Task: Add Goodness Grape Sauvignon Blanc to the cart.
Action: Mouse moved to (805, 272)
Screenshot: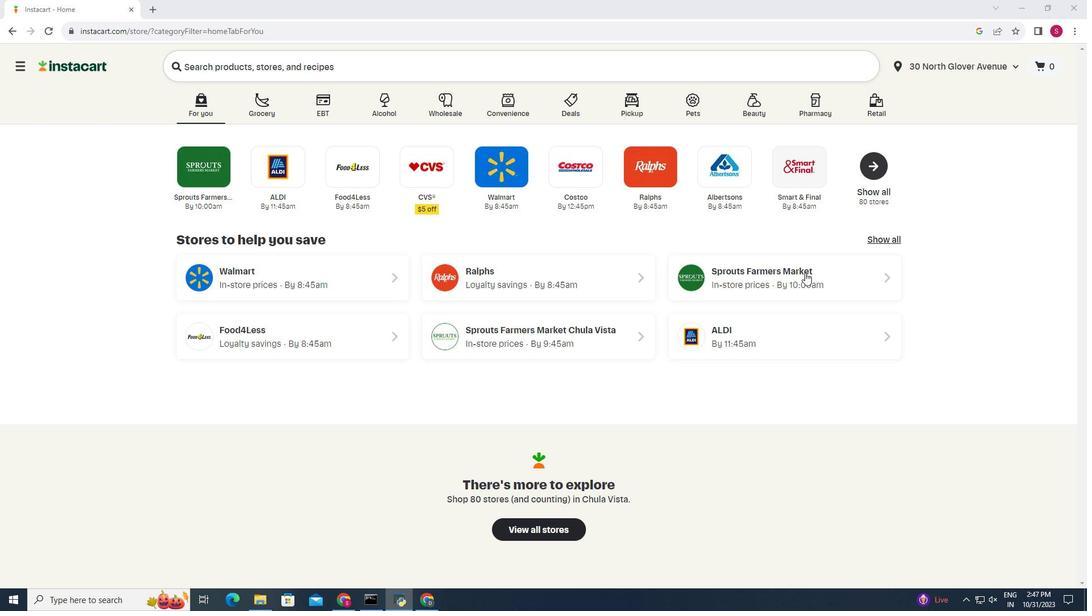 
Action: Mouse pressed left at (805, 272)
Screenshot: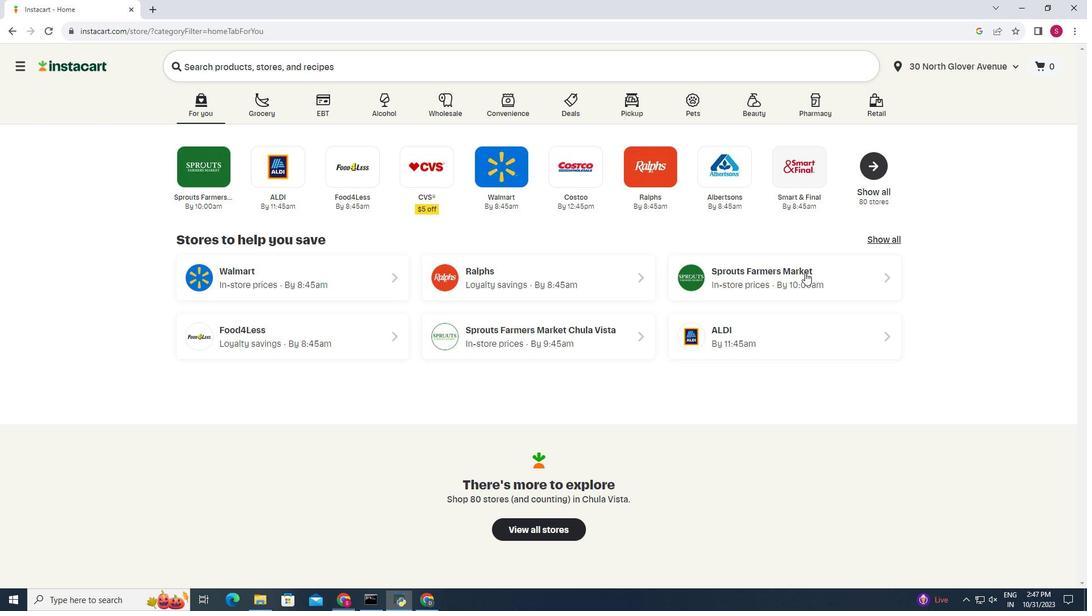 
Action: Mouse moved to (41, 545)
Screenshot: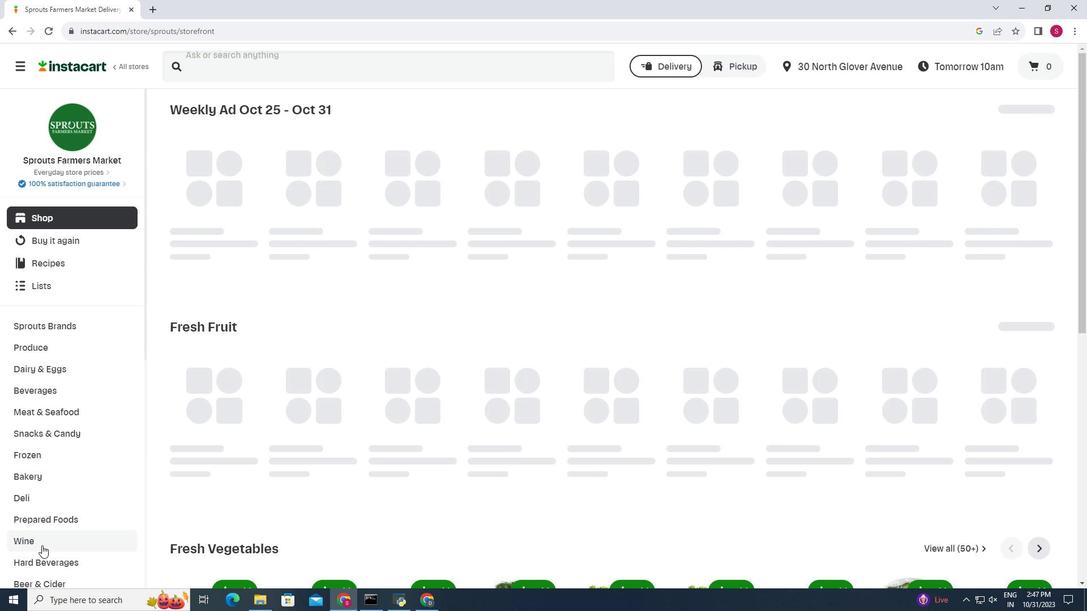 
Action: Mouse pressed left at (41, 545)
Screenshot: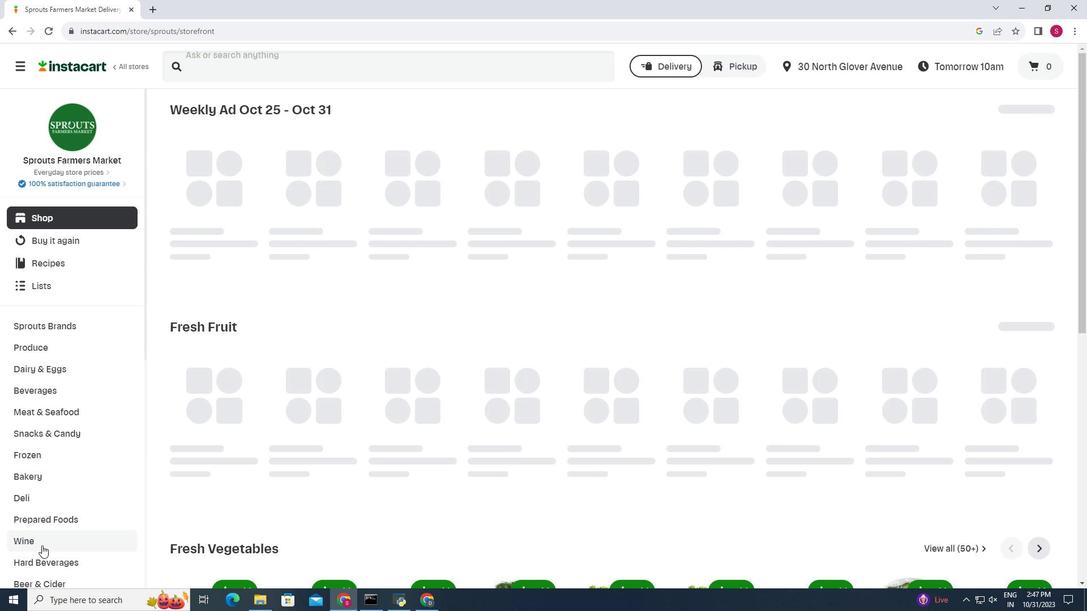 
Action: Mouse moved to (298, 266)
Screenshot: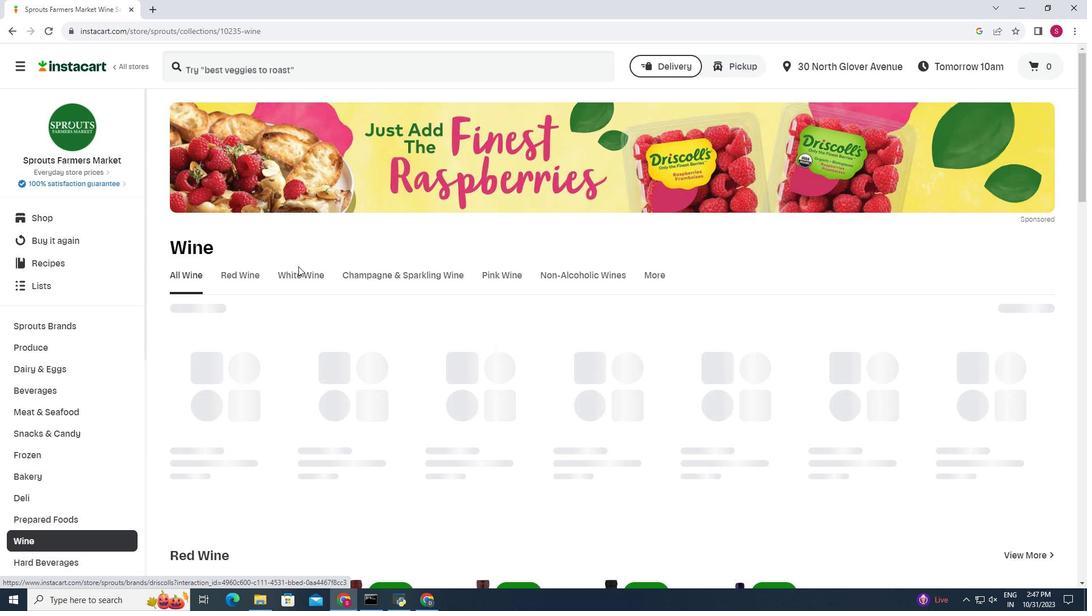 
Action: Mouse pressed left at (298, 266)
Screenshot: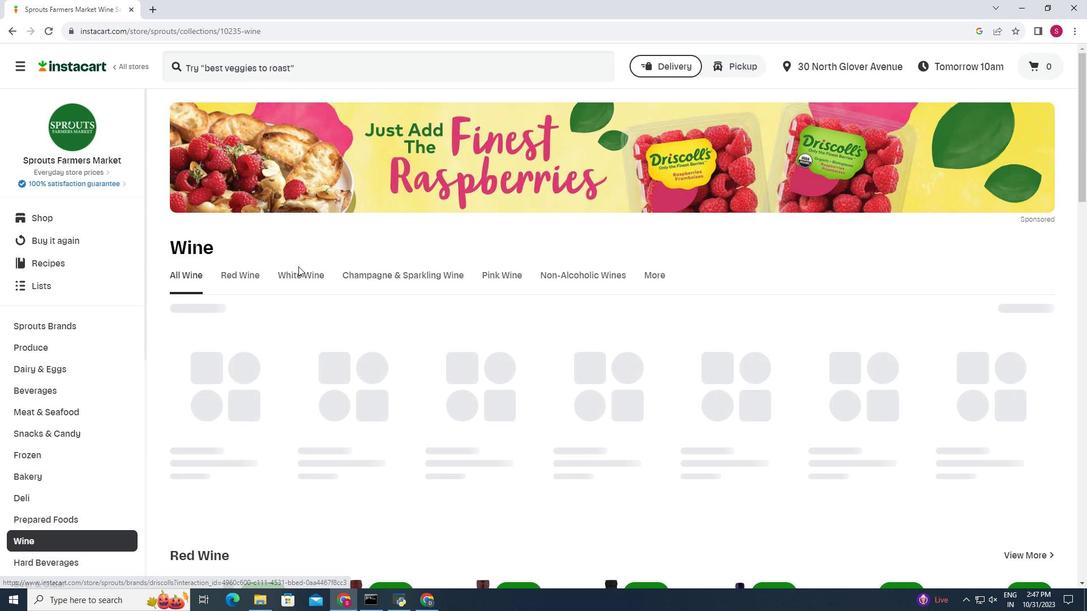 
Action: Mouse moved to (296, 274)
Screenshot: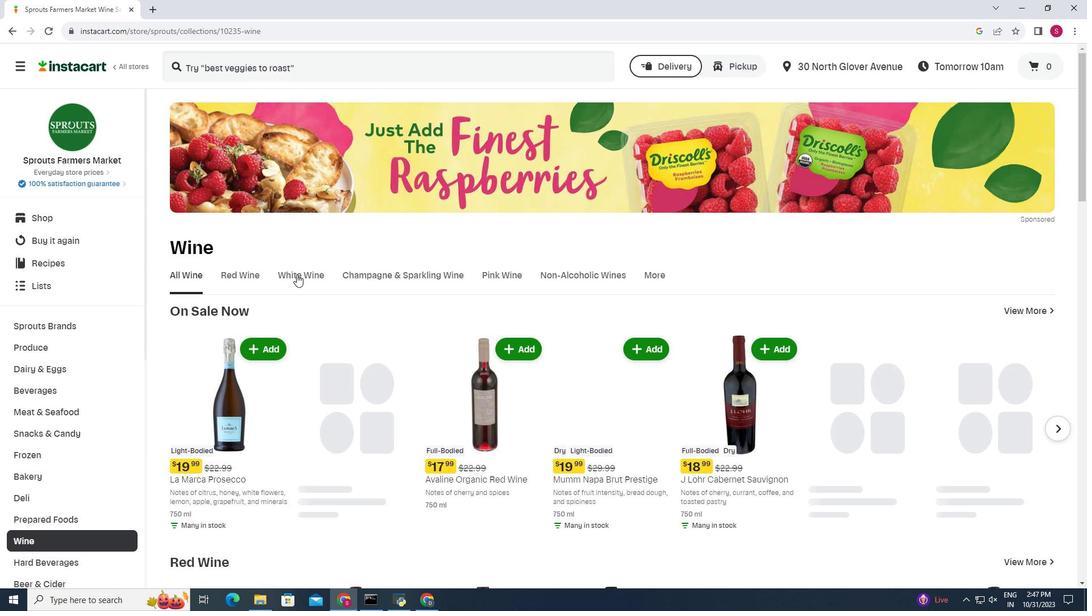 
Action: Mouse pressed left at (296, 274)
Screenshot: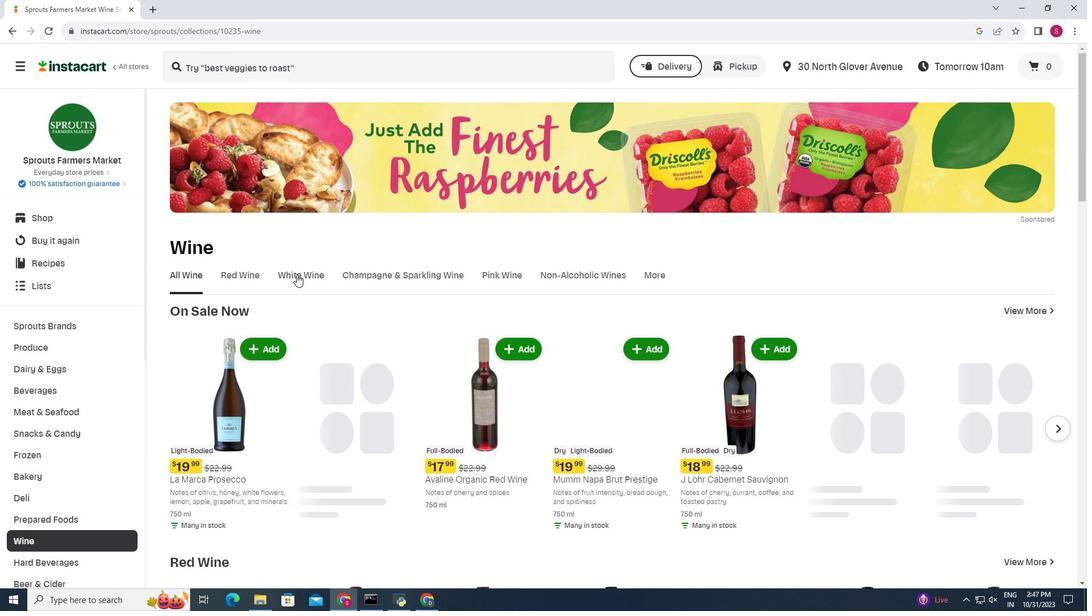
Action: Mouse moved to (299, 199)
Screenshot: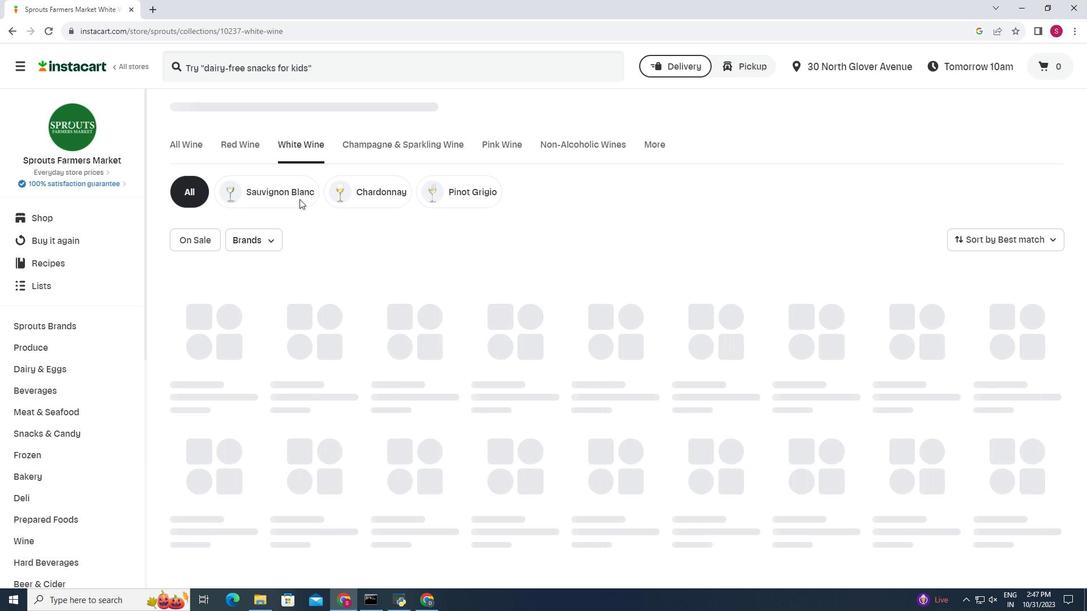 
Action: Mouse pressed left at (299, 199)
Screenshot: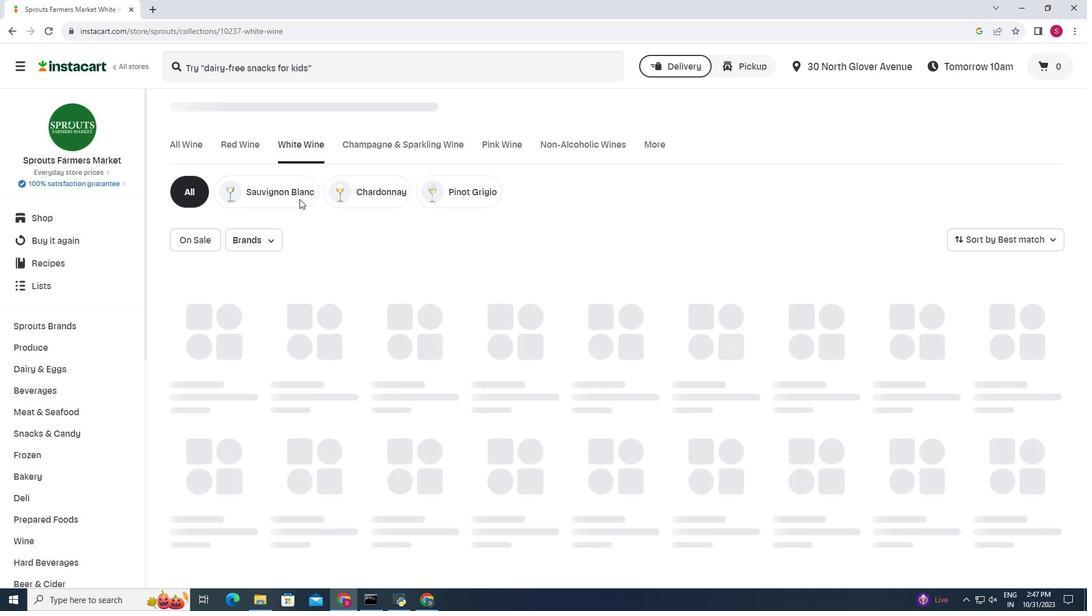 
Action: Mouse moved to (325, 408)
Screenshot: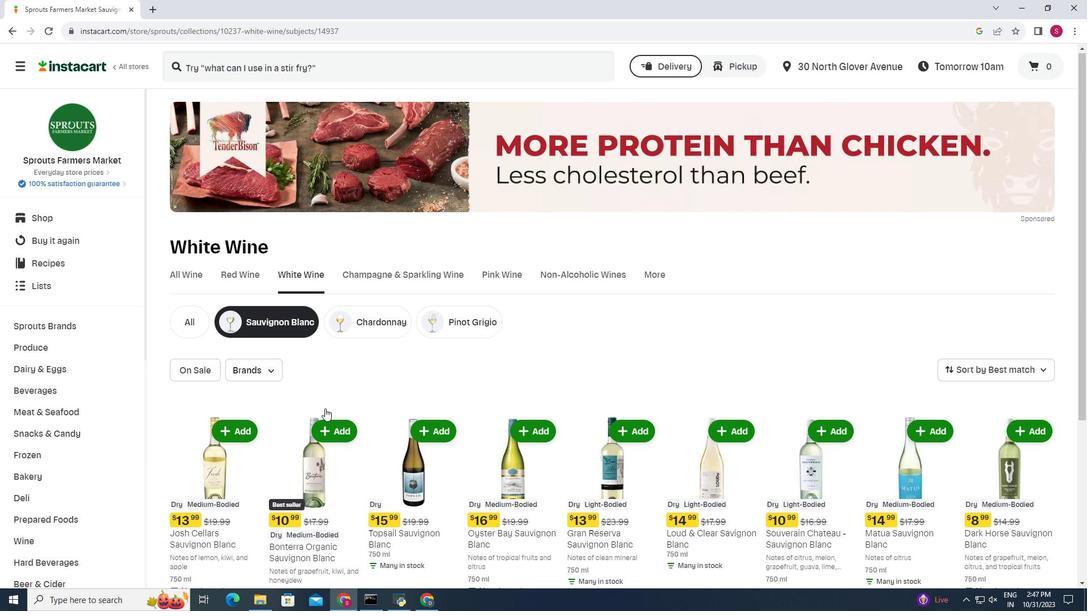 
Action: Mouse scrolled (325, 408) with delta (0, 0)
Screenshot: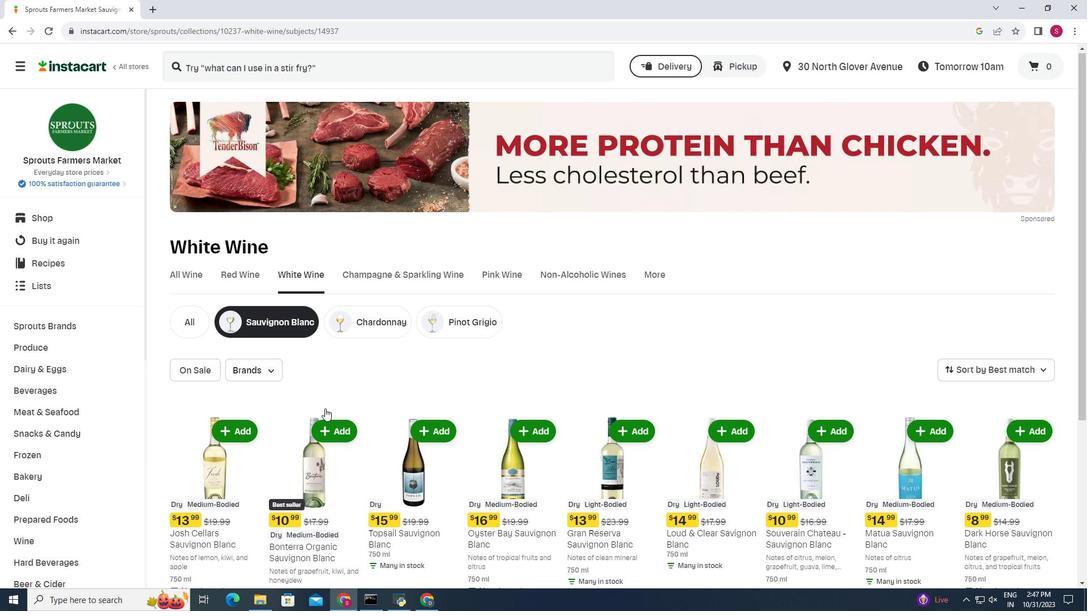 
Action: Mouse moved to (325, 408)
Screenshot: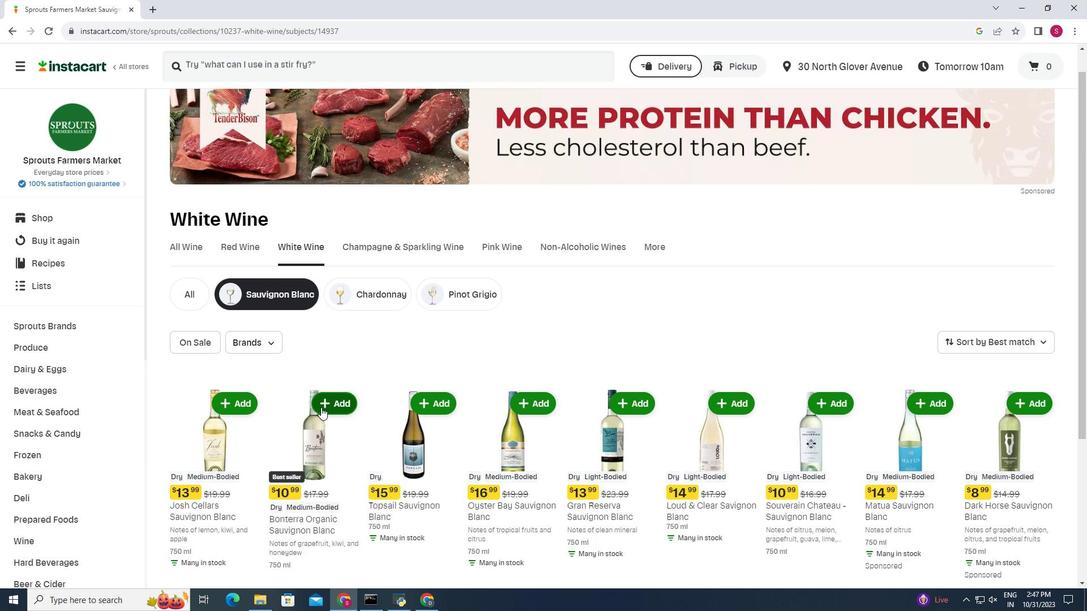 
Action: Mouse scrolled (325, 408) with delta (0, 0)
Screenshot: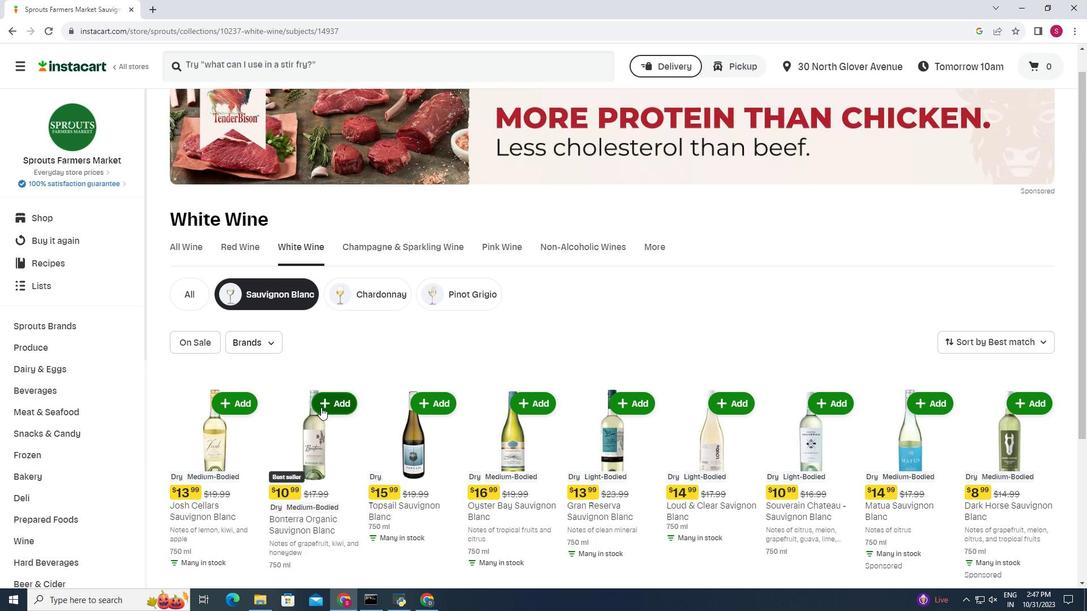 
Action: Mouse moved to (292, 403)
Screenshot: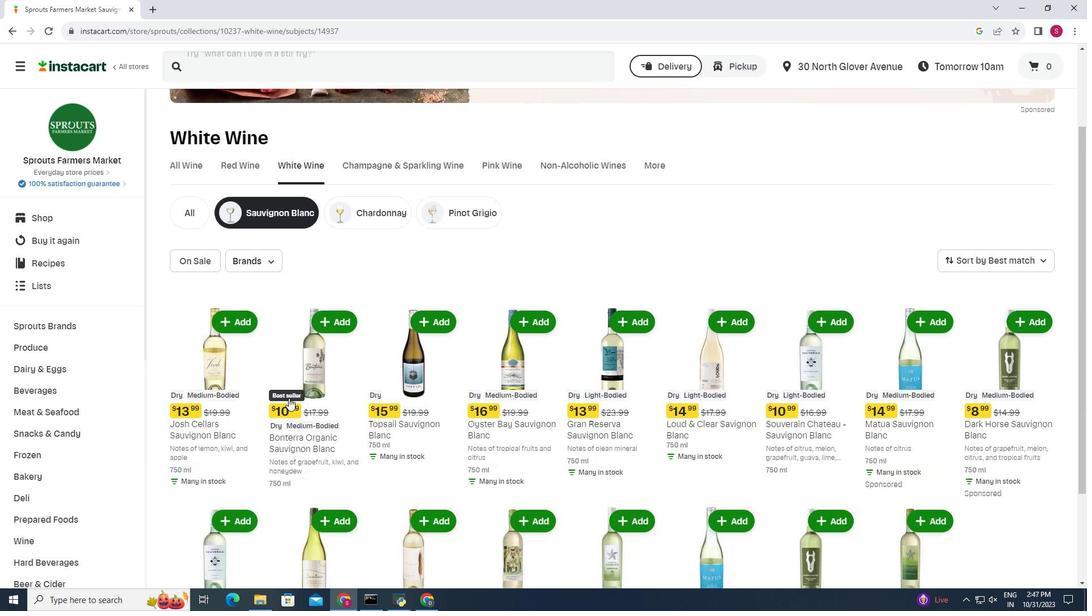 
Action: Mouse scrolled (292, 402) with delta (0, 0)
Screenshot: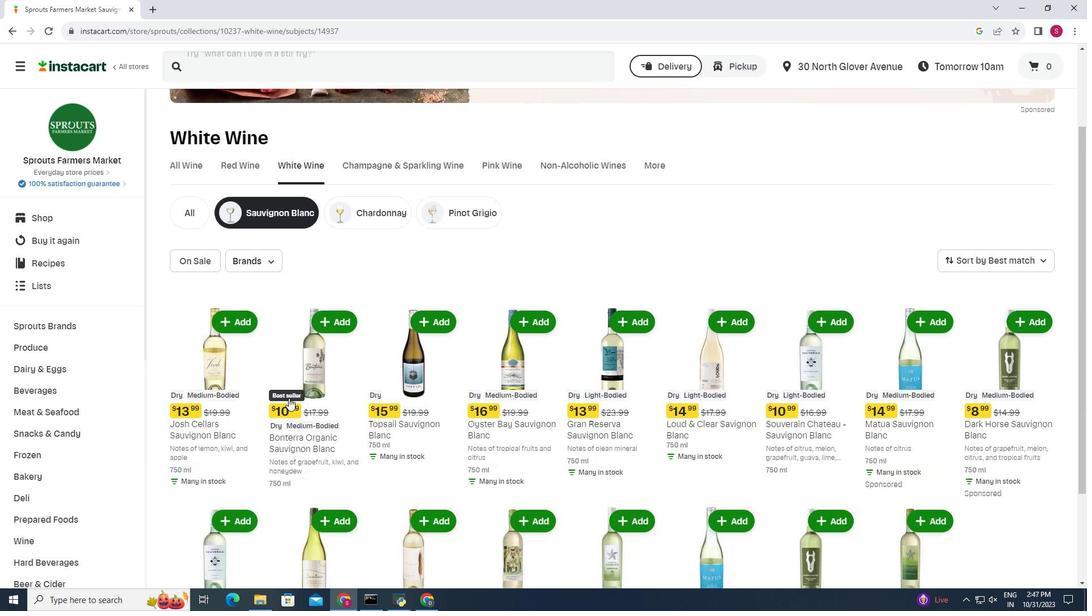 
Action: Mouse moved to (1006, 360)
Screenshot: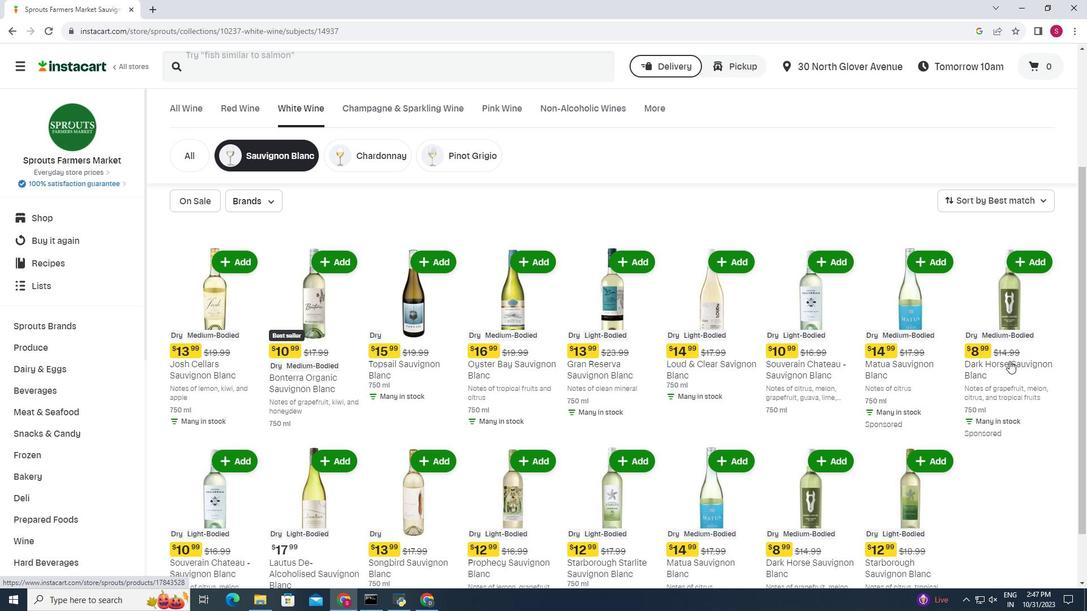 
Action: Mouse scrolled (1006, 360) with delta (0, 0)
Screenshot: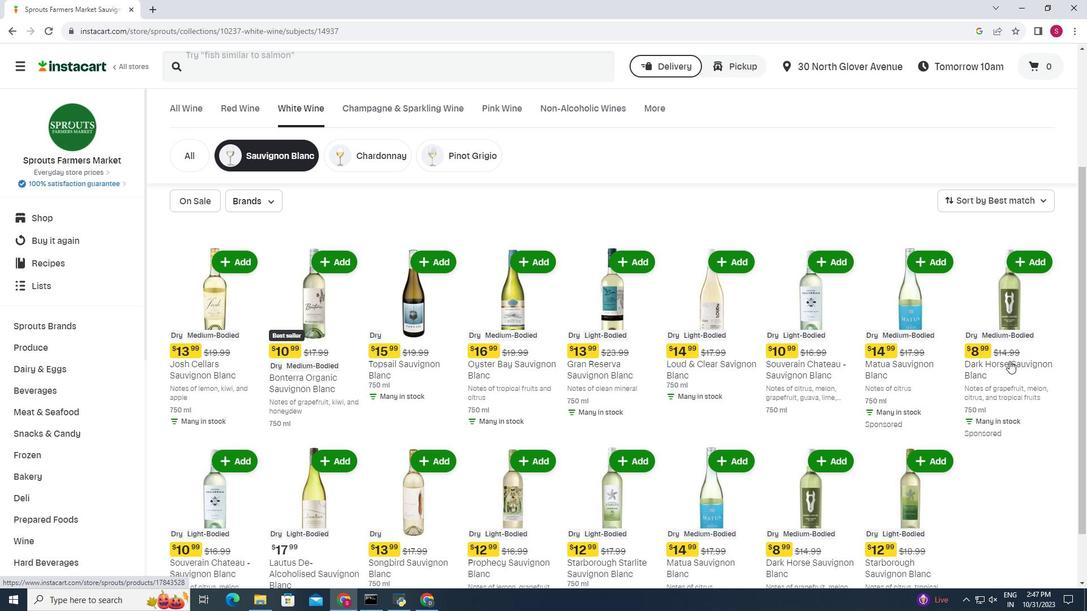 
Action: Mouse moved to (1009, 361)
Screenshot: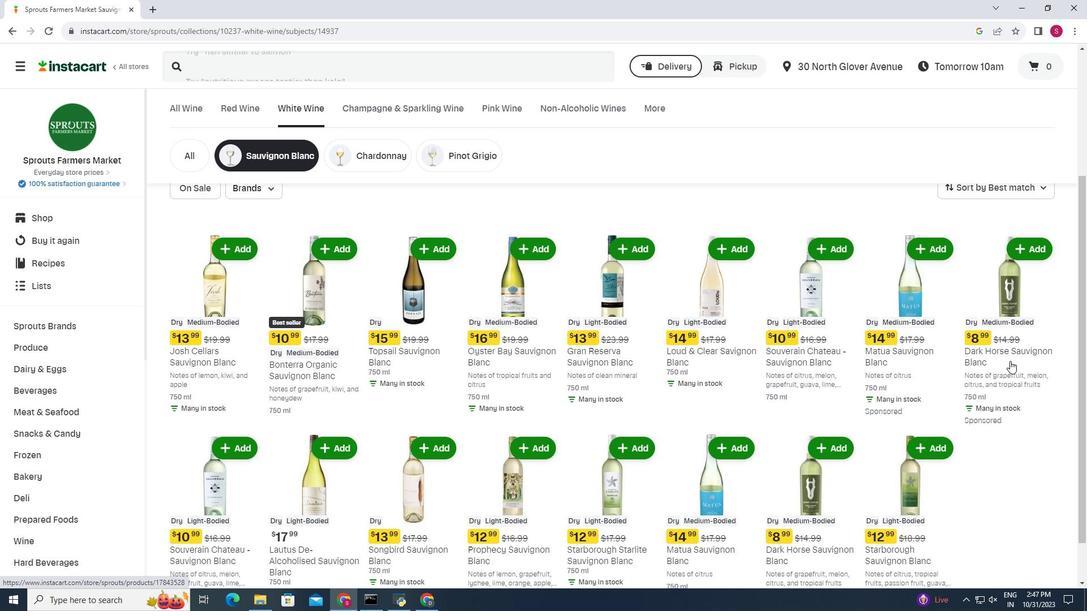 
Action: Mouse scrolled (1009, 360) with delta (0, 0)
Screenshot: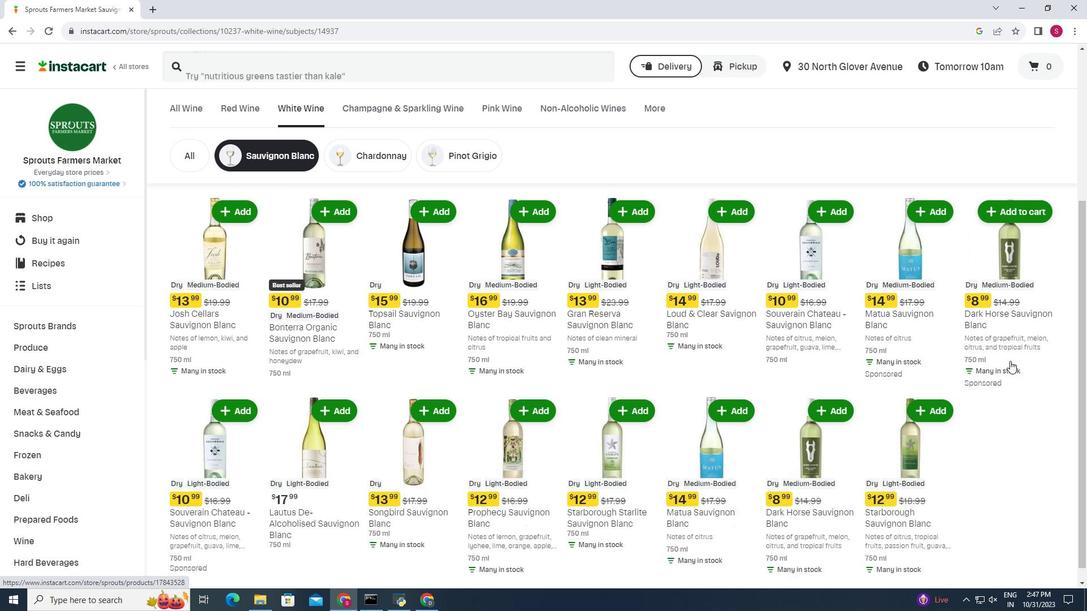 
Action: Mouse moved to (203, 431)
Screenshot: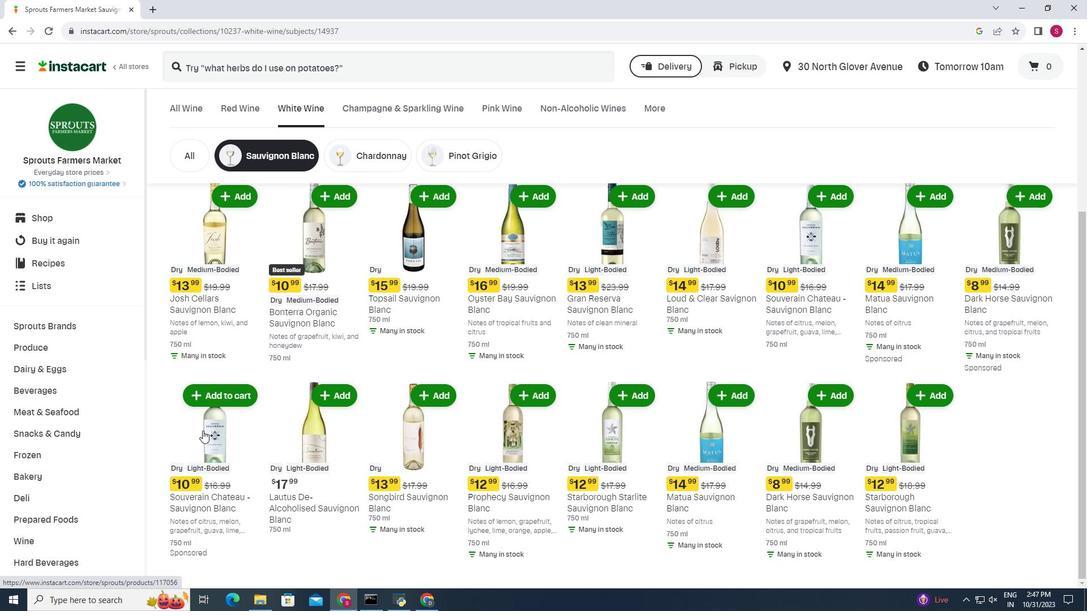 
Action: Mouse scrolled (203, 430) with delta (0, 0)
Screenshot: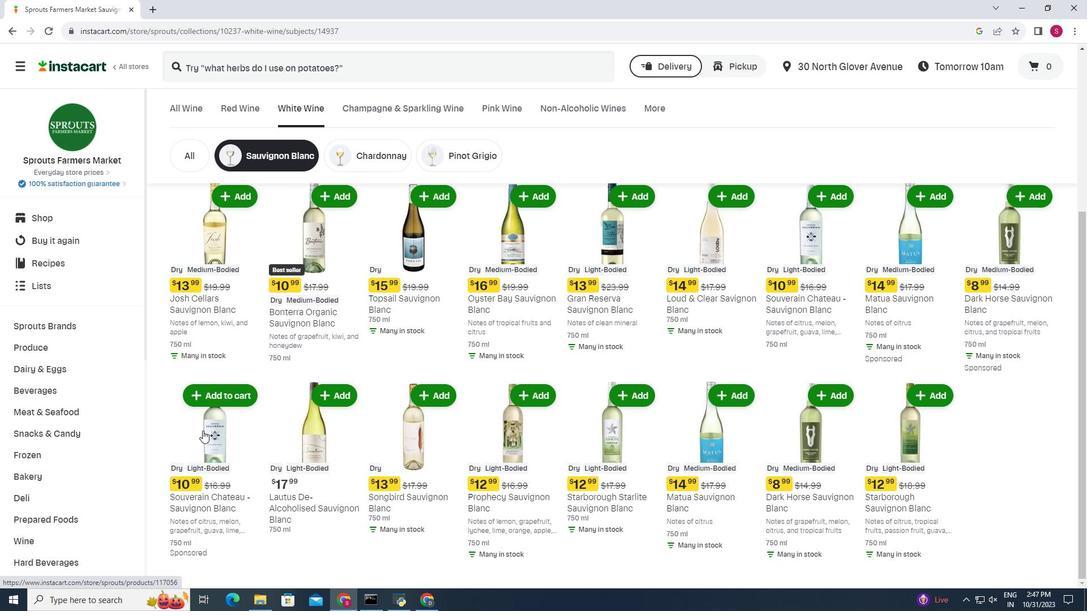 
Action: Mouse moved to (202, 430)
Screenshot: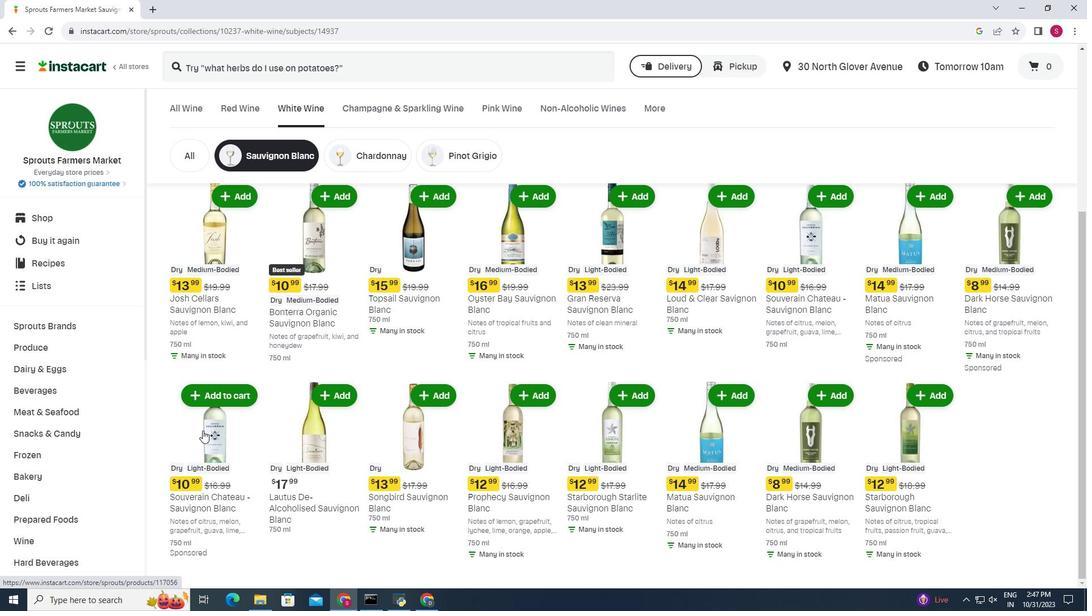 
Action: Mouse scrolled (202, 430) with delta (0, 0)
Screenshot: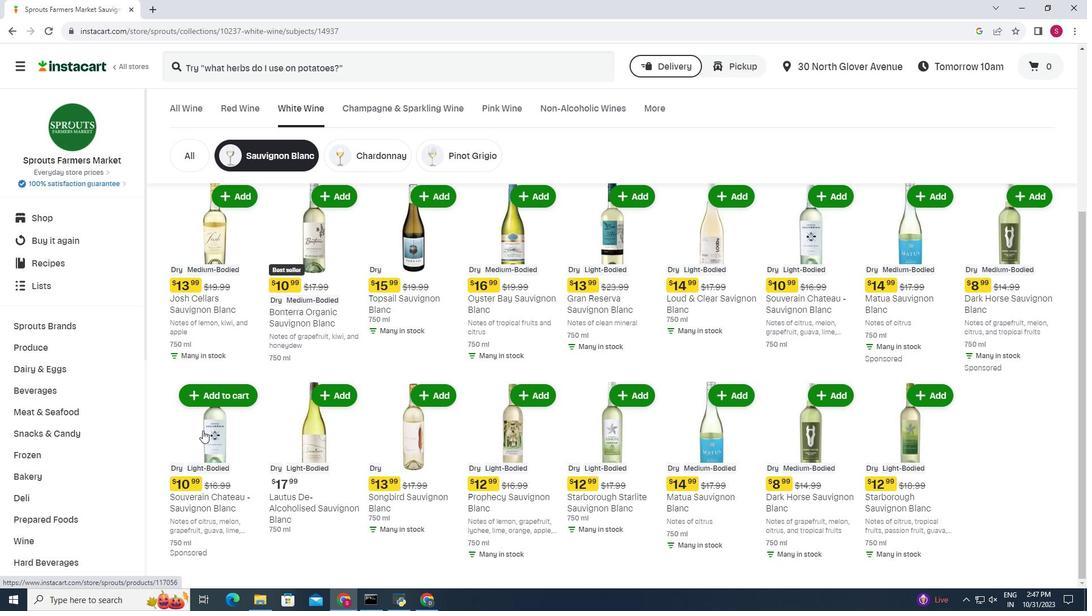 
Action: Mouse scrolled (202, 430) with delta (0, 0)
Screenshot: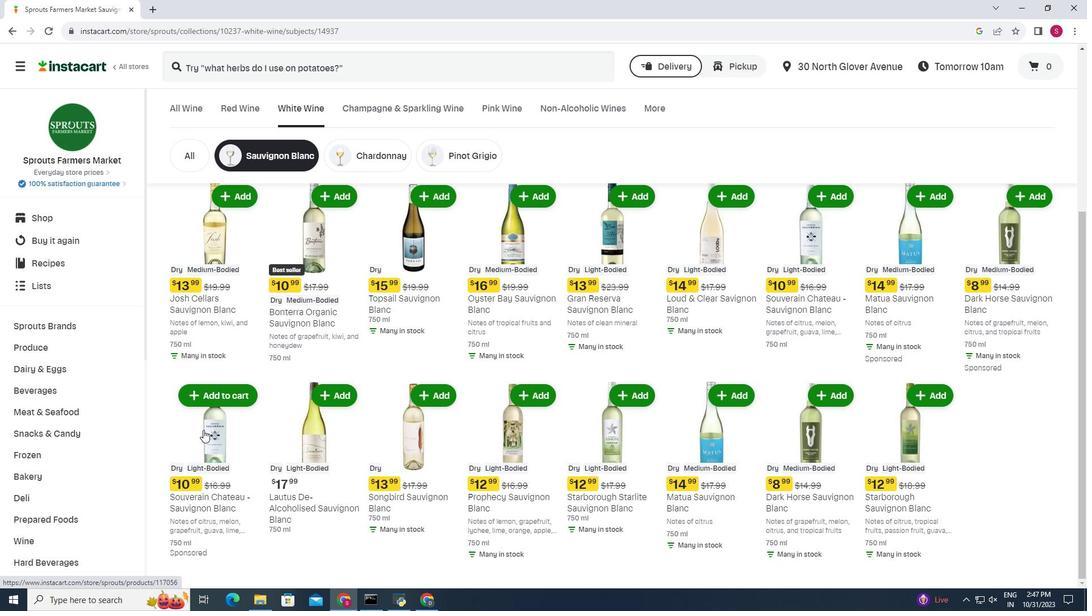 
Action: Mouse moved to (208, 428)
Screenshot: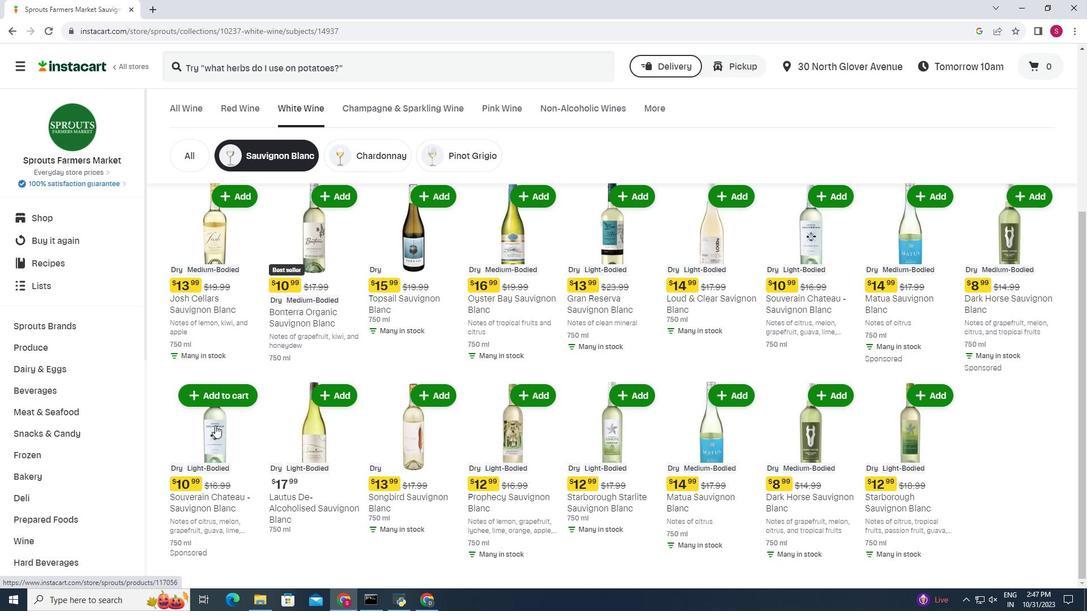 
Action: Mouse scrolled (208, 427) with delta (0, 0)
Screenshot: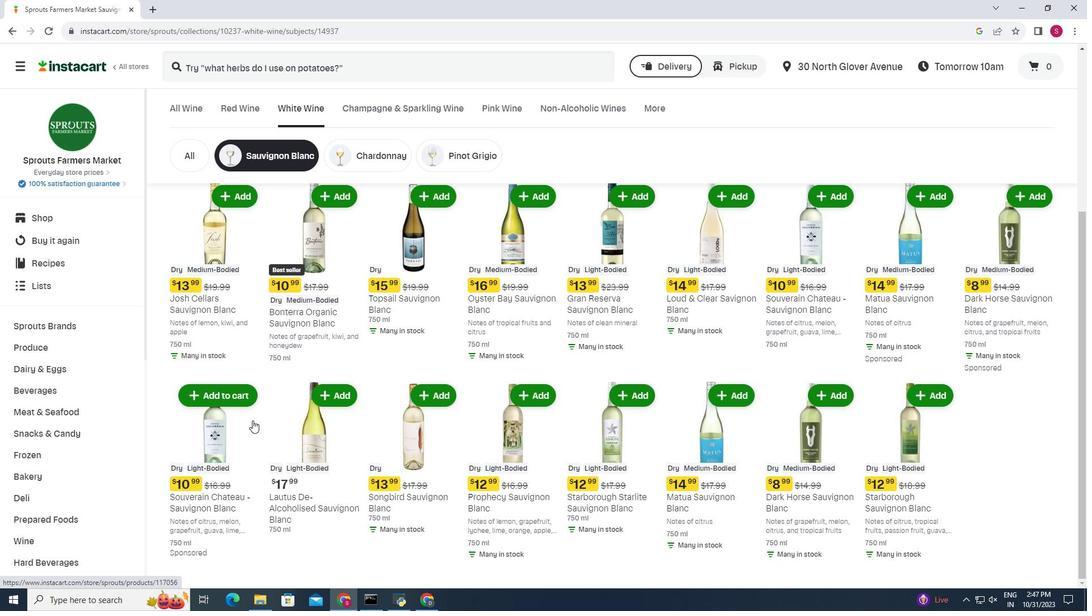 
Action: Mouse moved to (383, 403)
Screenshot: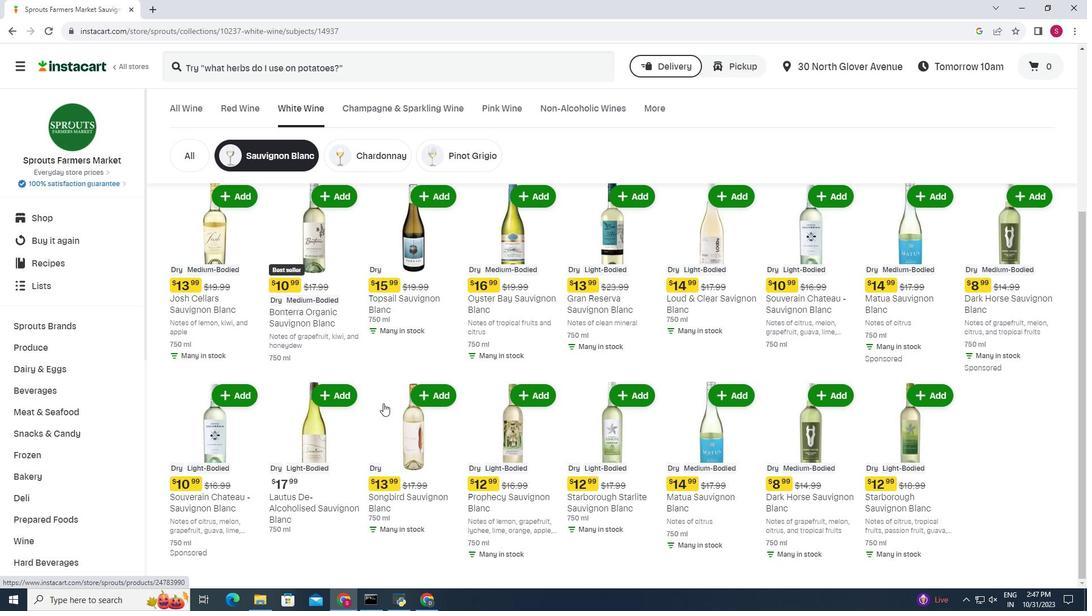 
